 Task: Check the average views per listing of backyard in the last 1 year.
Action: Mouse moved to (718, 240)
Screenshot: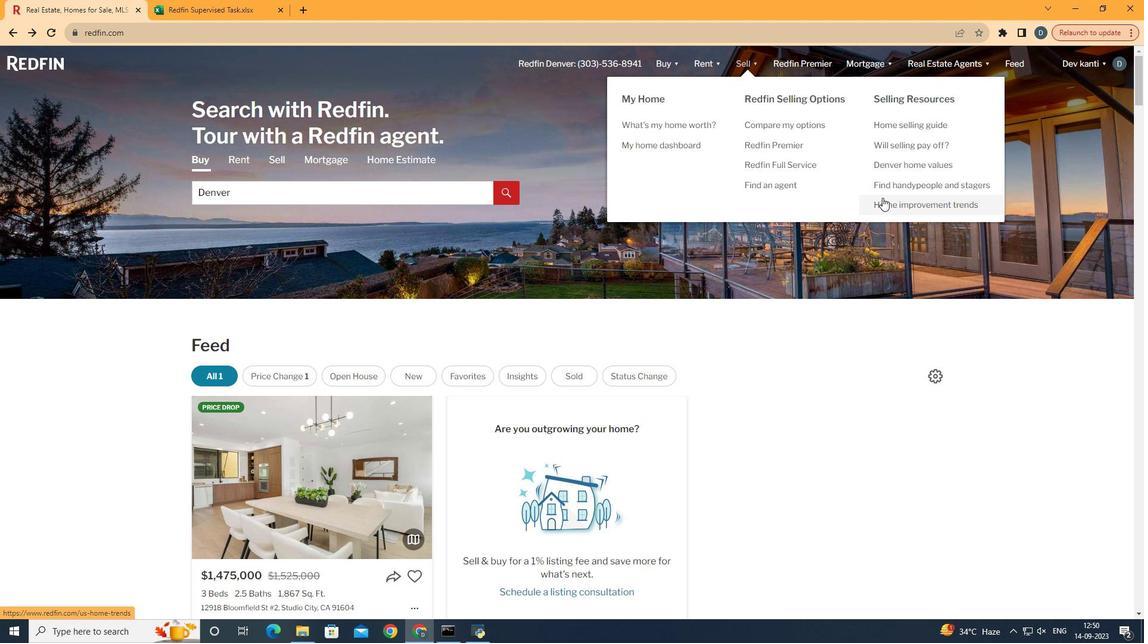 
Action: Mouse pressed left at (718, 240)
Screenshot: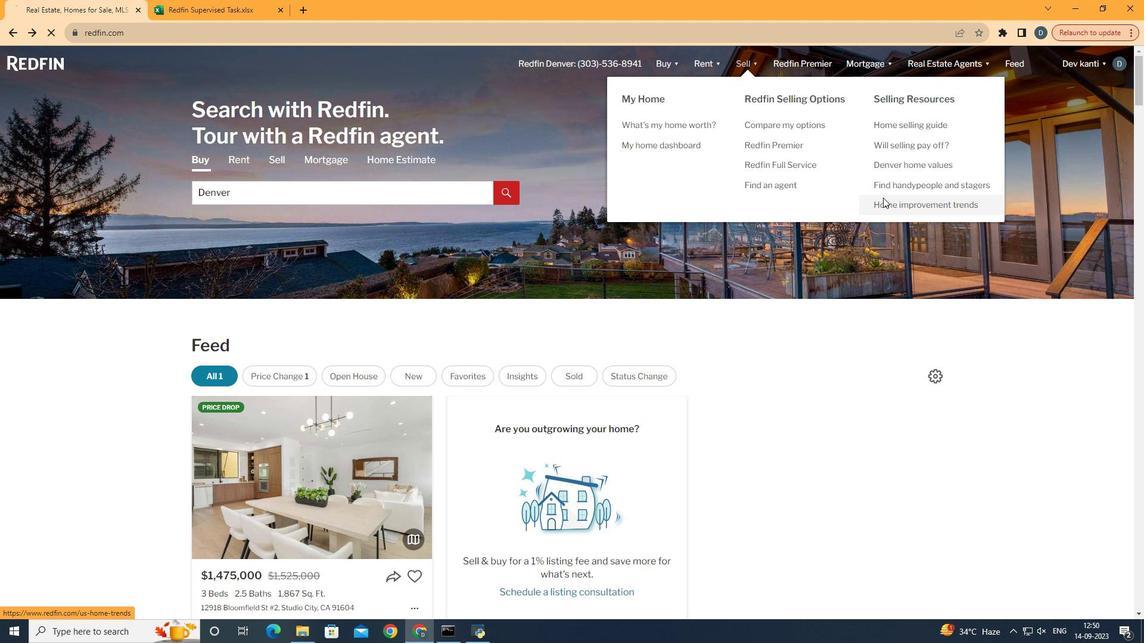 
Action: Mouse moved to (324, 265)
Screenshot: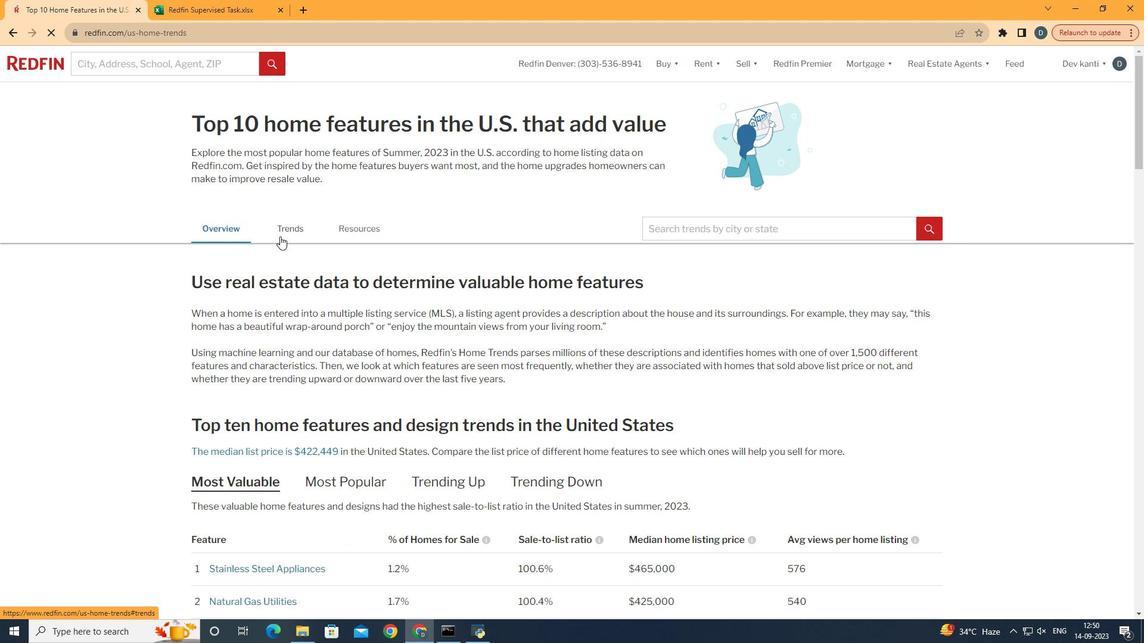
Action: Mouse pressed left at (324, 265)
Screenshot: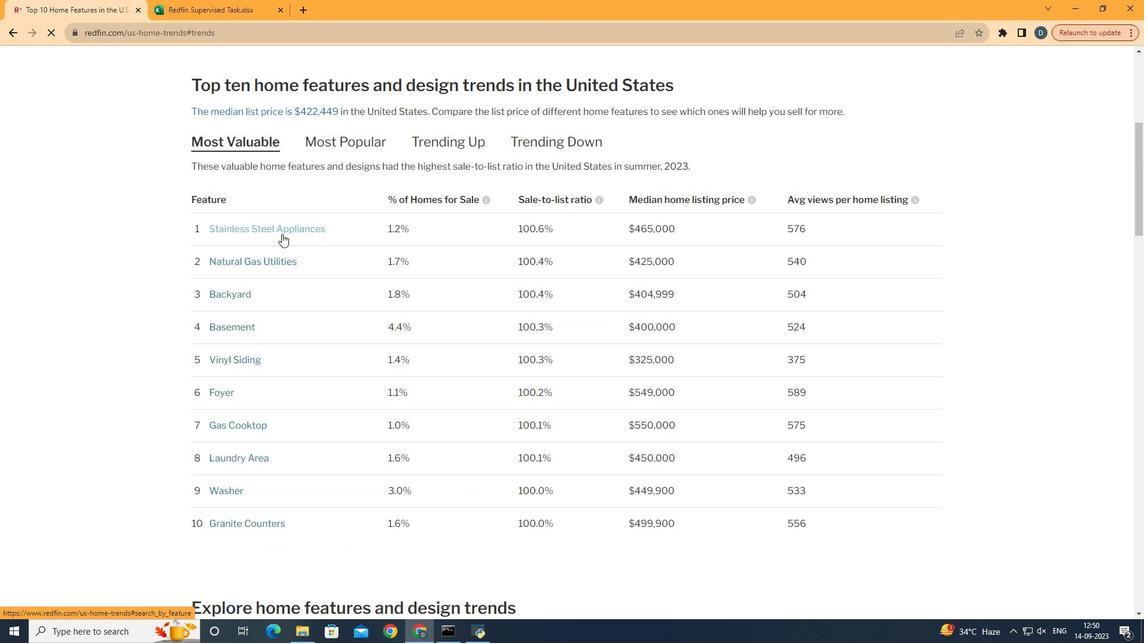 
Action: Mouse moved to (390, 323)
Screenshot: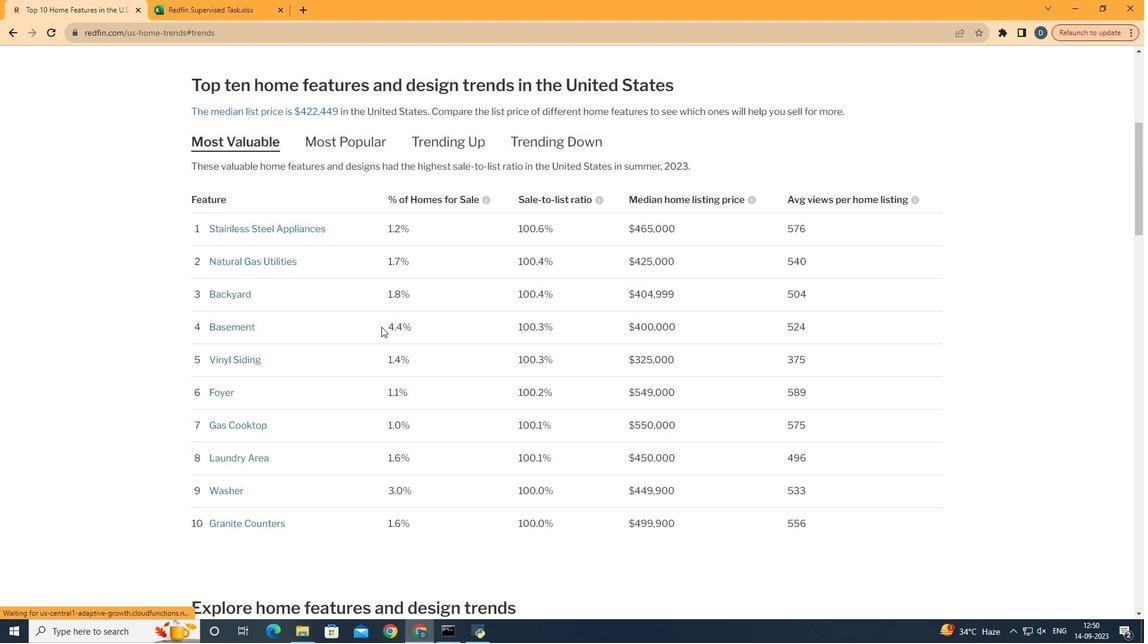 
Action: Mouse scrolled (390, 323) with delta (0, 0)
Screenshot: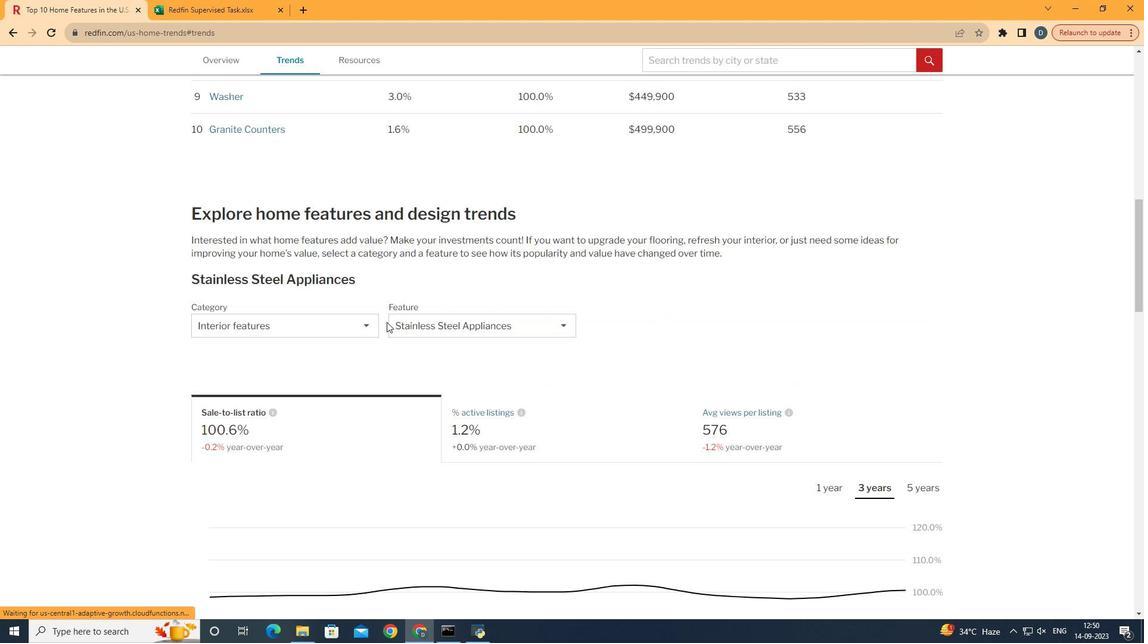 
Action: Mouse scrolled (390, 323) with delta (0, 0)
Screenshot: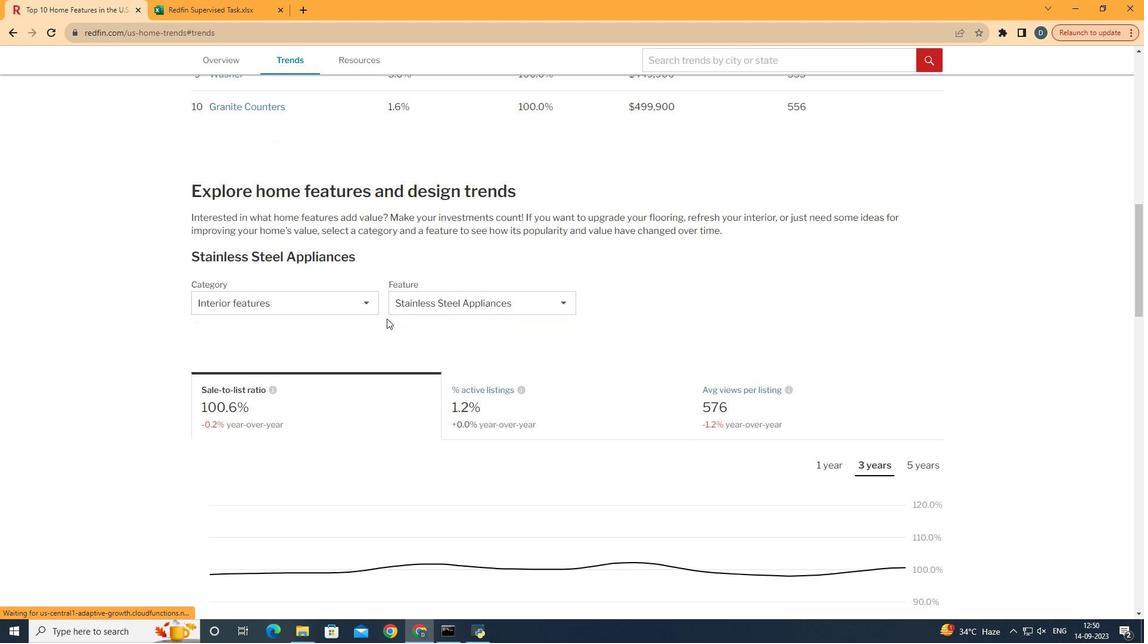 
Action: Mouse scrolled (390, 323) with delta (0, 0)
Screenshot: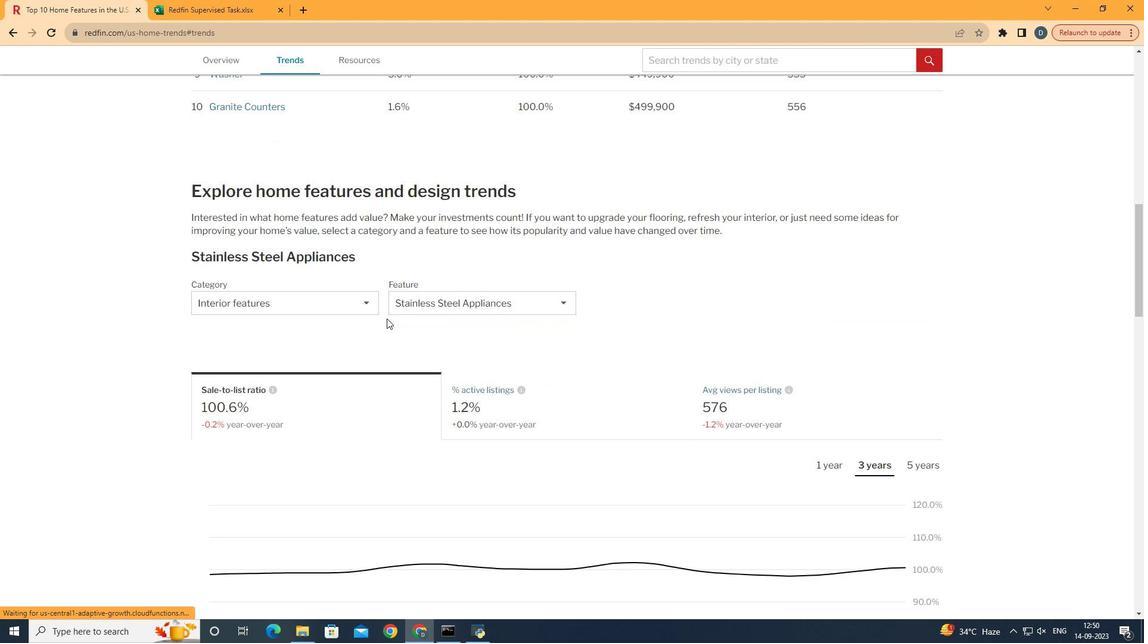 
Action: Mouse scrolled (390, 323) with delta (0, 0)
Screenshot: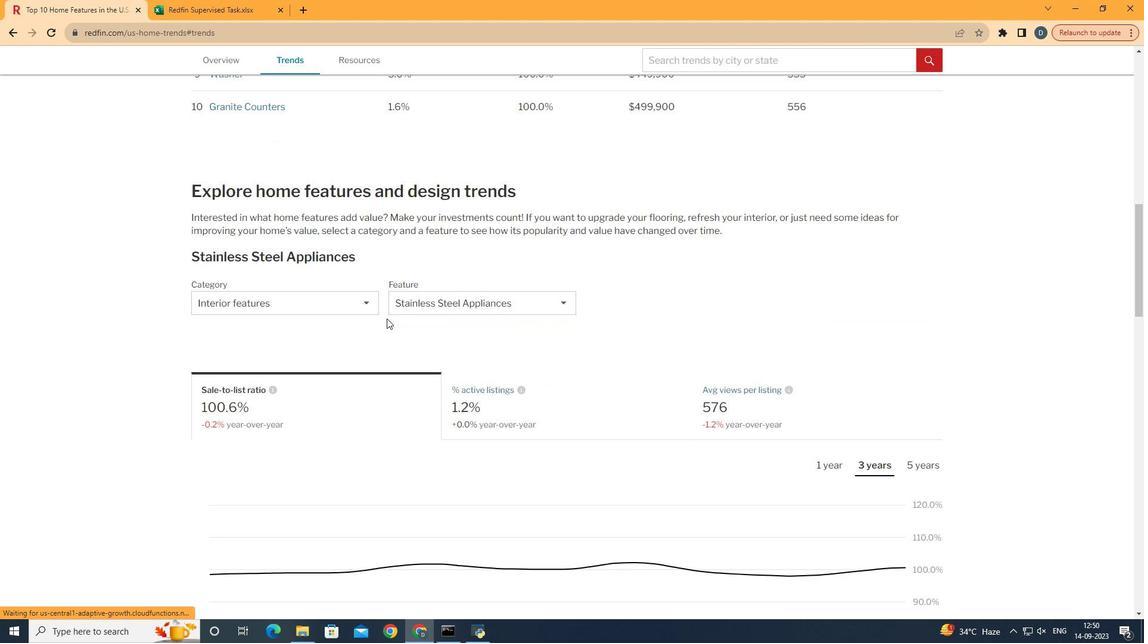 
Action: Mouse scrolled (390, 323) with delta (0, 0)
Screenshot: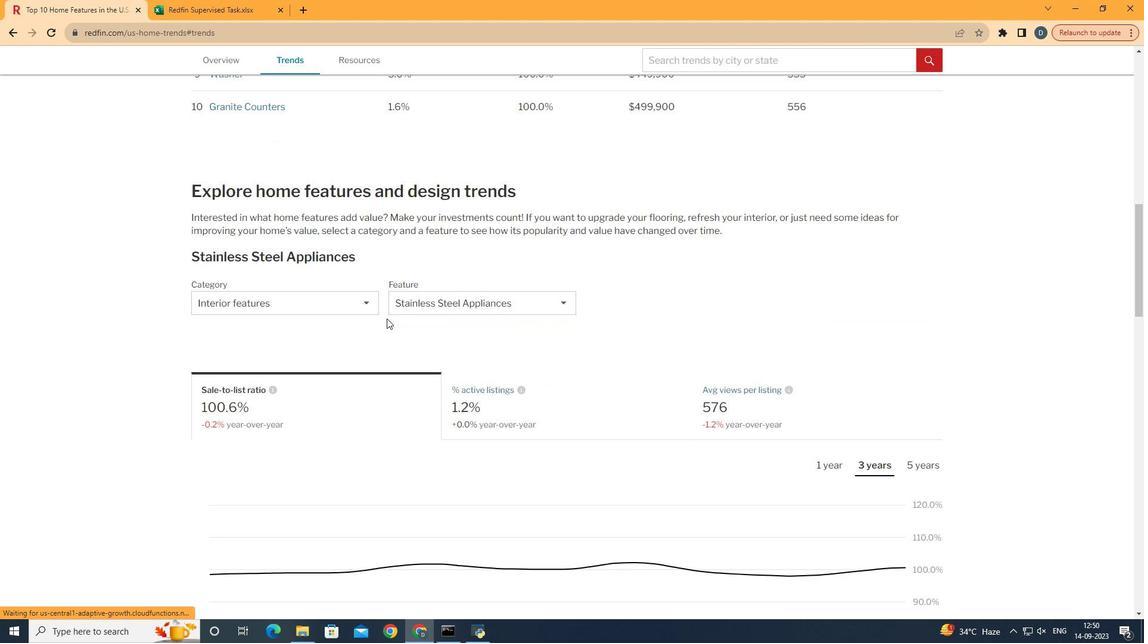 
Action: Mouse scrolled (390, 323) with delta (0, 0)
Screenshot: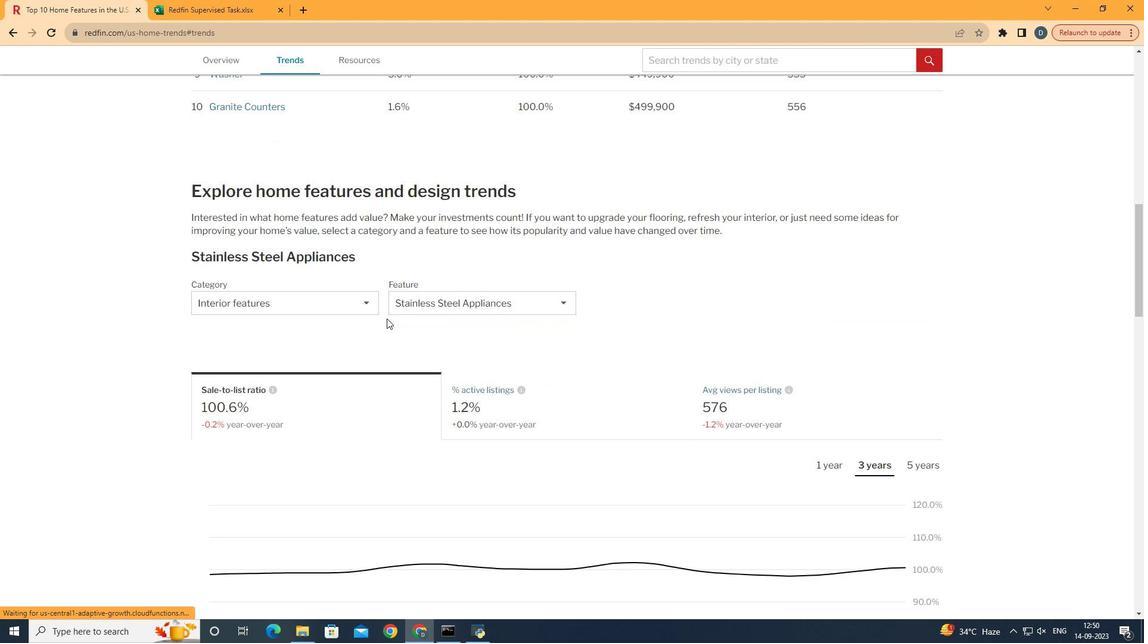 
Action: Mouse scrolled (390, 323) with delta (0, 0)
Screenshot: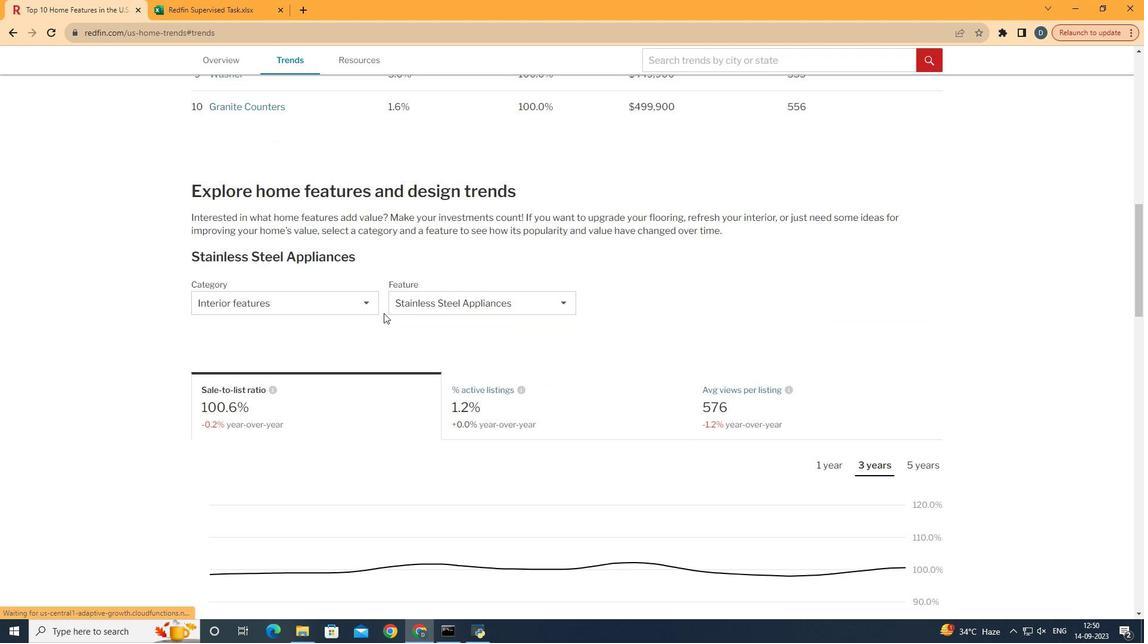 
Action: Mouse moved to (371, 313)
Screenshot: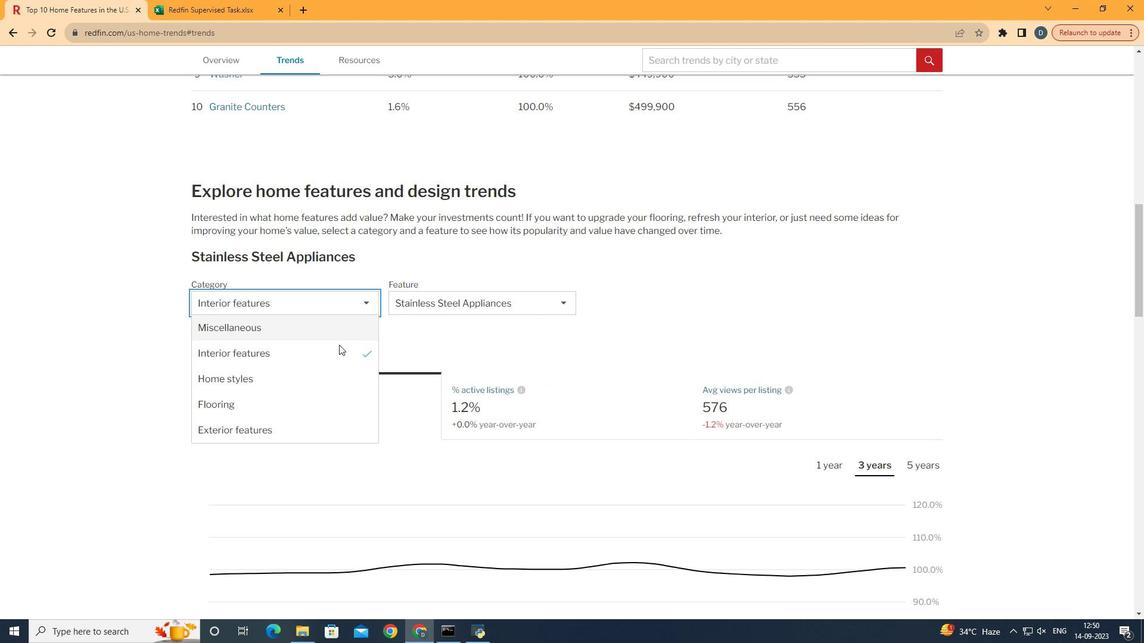 
Action: Mouse pressed left at (371, 313)
Screenshot: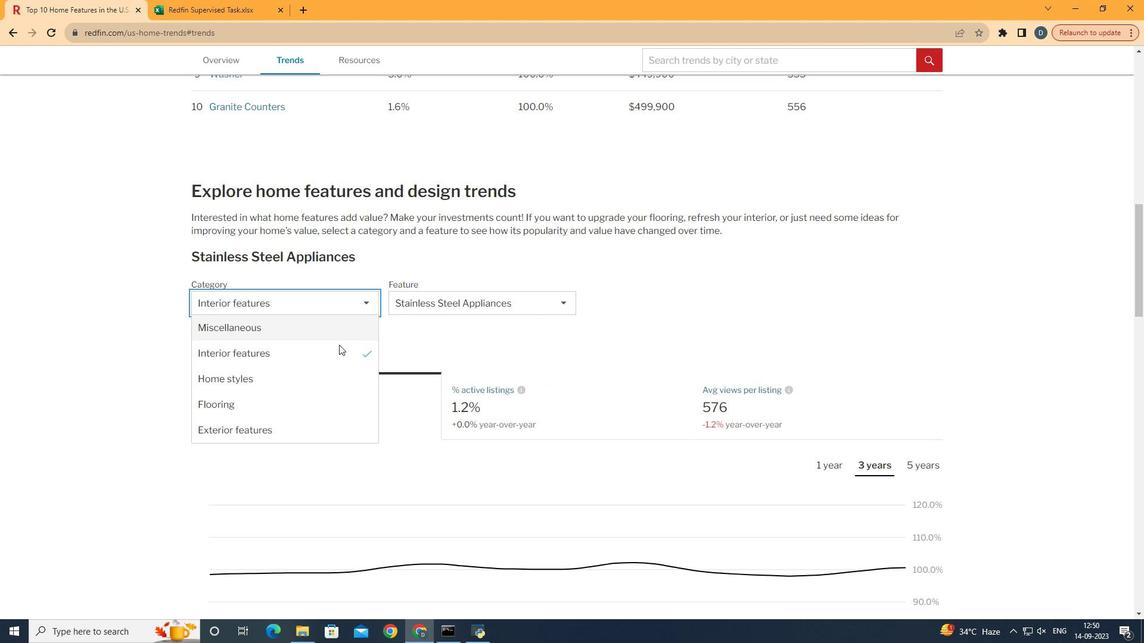
Action: Mouse moved to (372, 390)
Screenshot: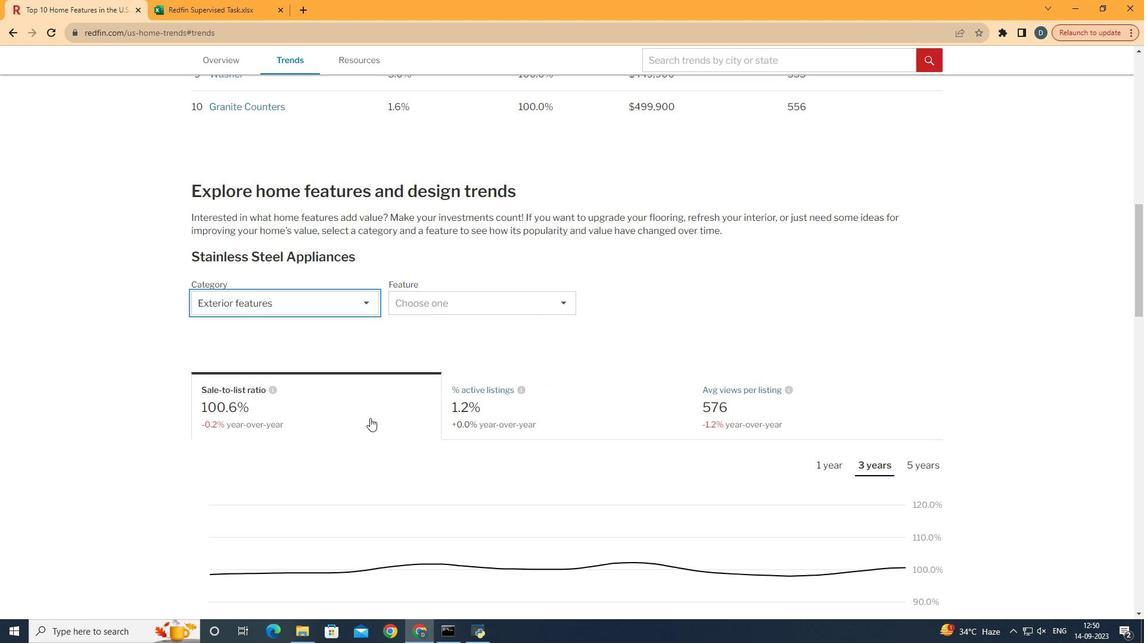 
Action: Mouse pressed left at (372, 390)
Screenshot: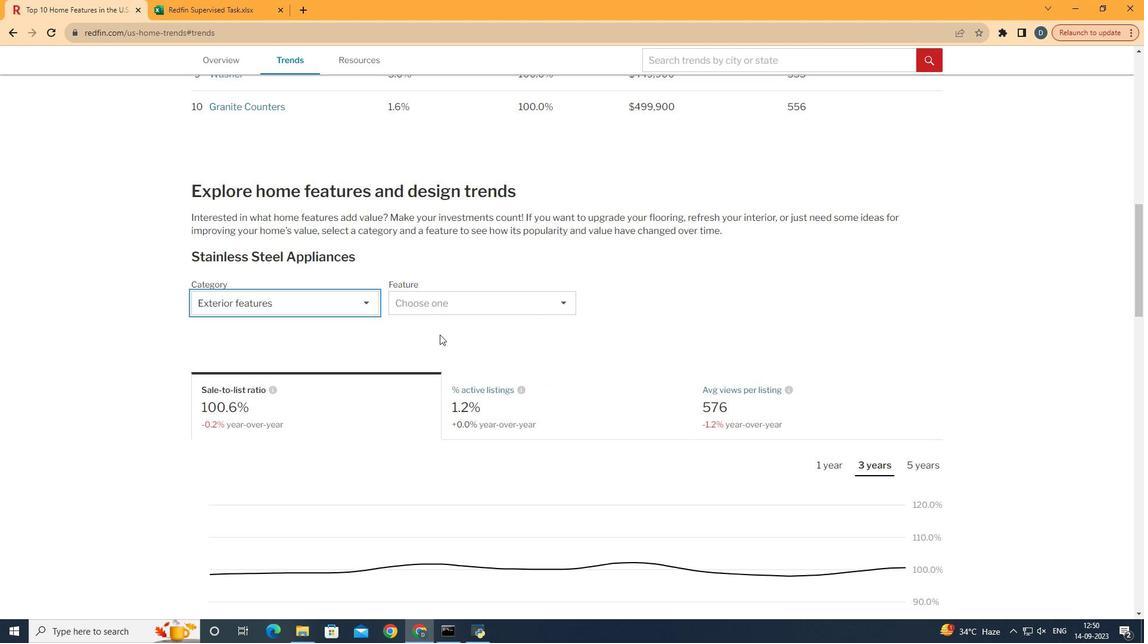 
Action: Mouse moved to (454, 311)
Screenshot: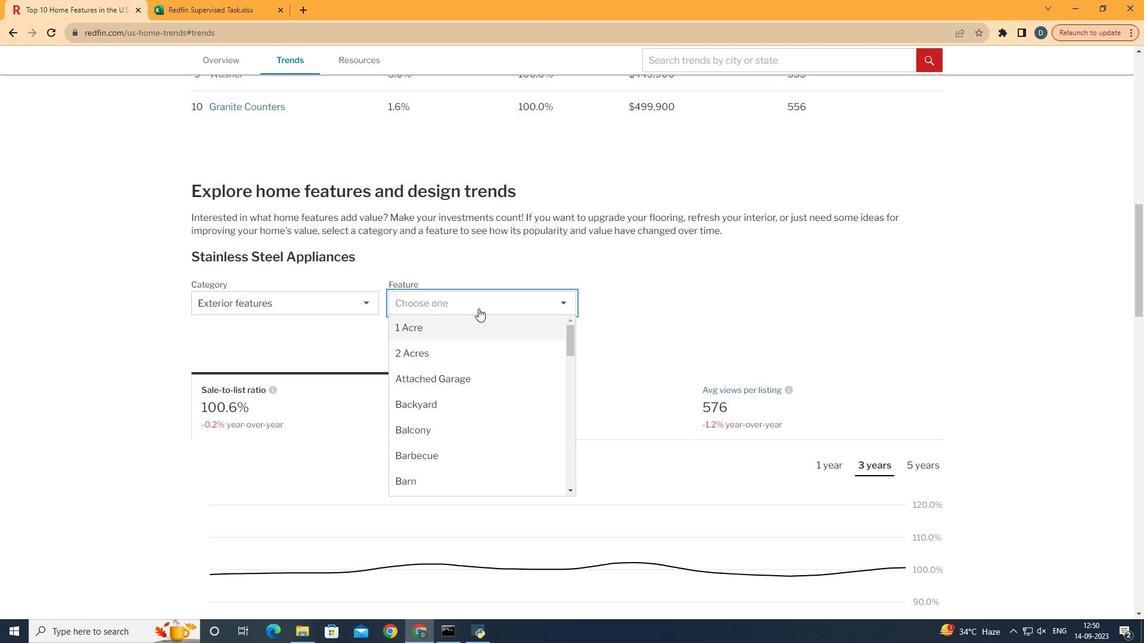 
Action: Mouse pressed left at (454, 311)
Screenshot: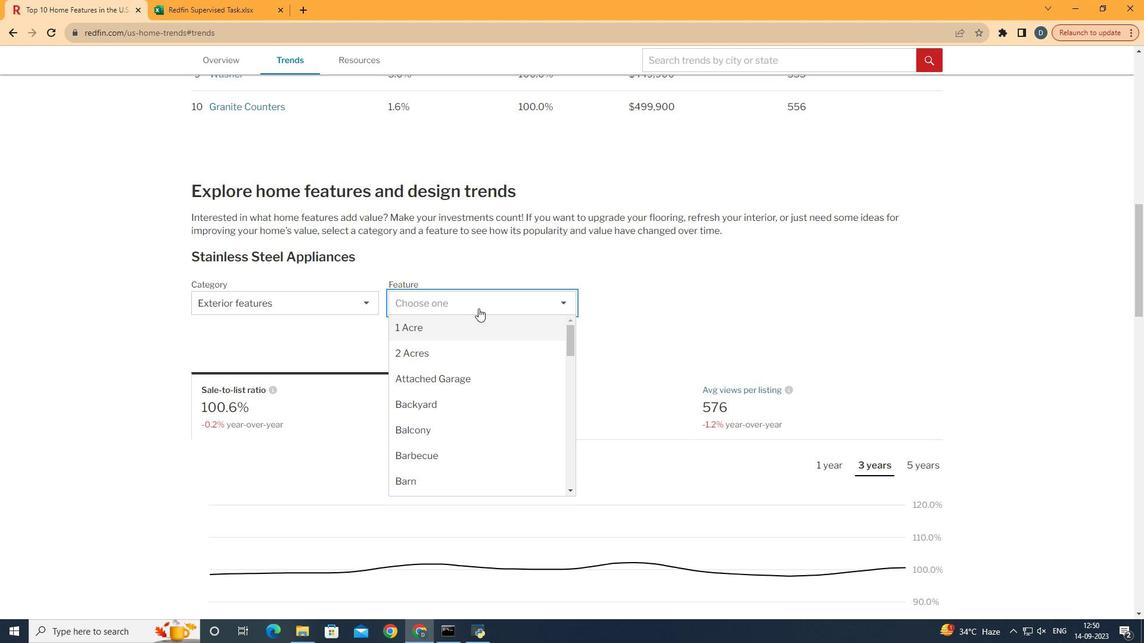 
Action: Mouse moved to (444, 377)
Screenshot: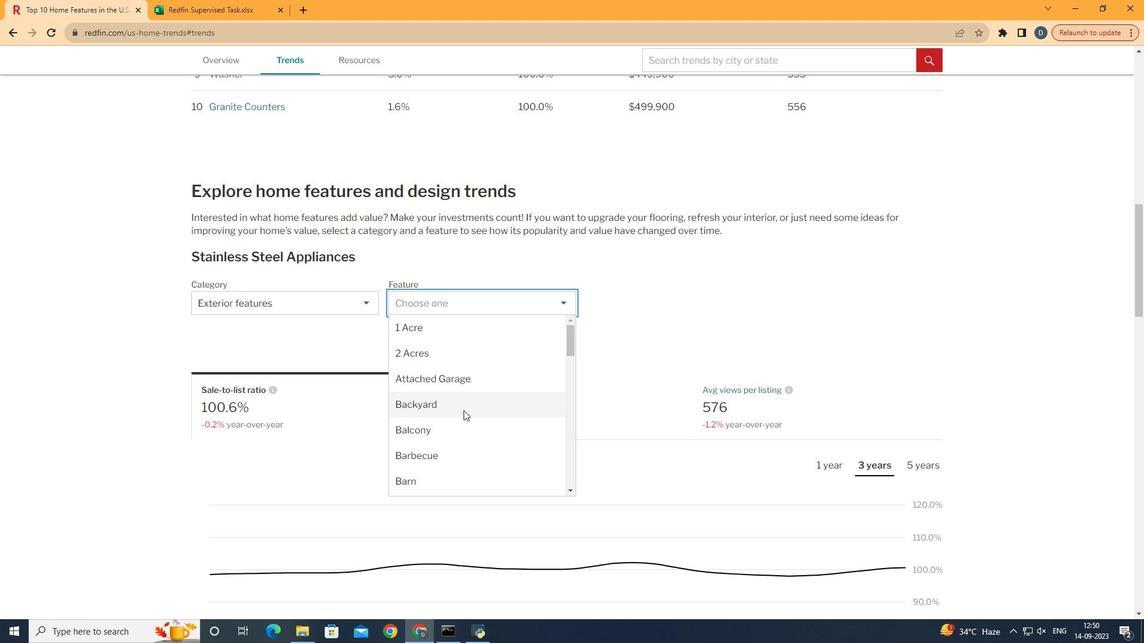 
Action: Mouse pressed left at (444, 377)
Screenshot: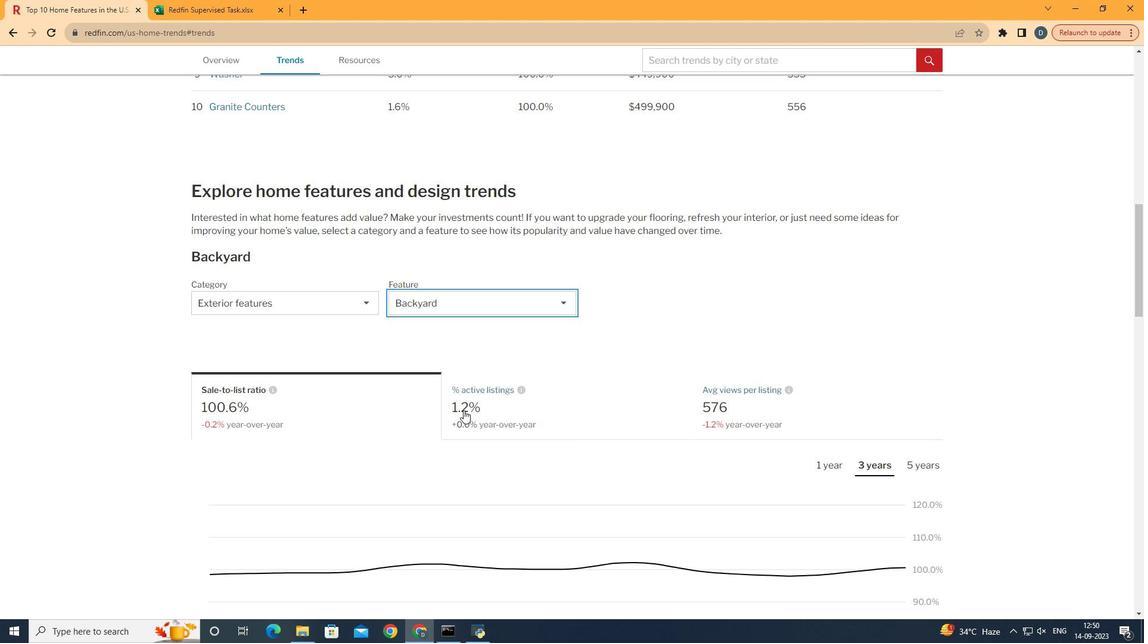 
Action: Mouse moved to (529, 293)
Screenshot: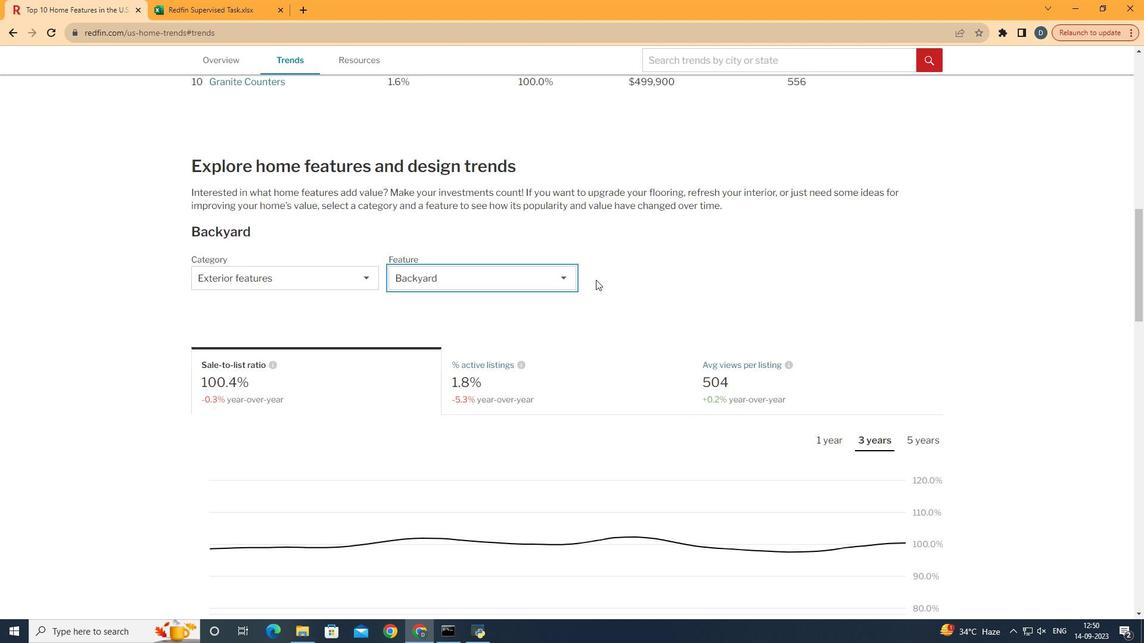 
Action: Mouse scrolled (529, 292) with delta (0, 0)
Screenshot: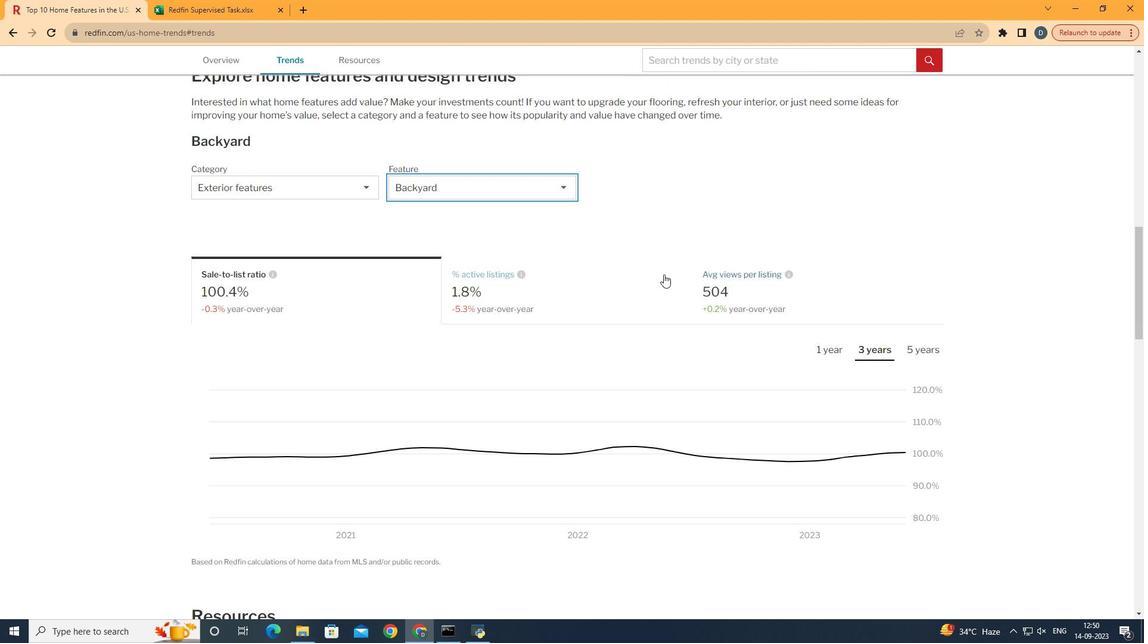 
Action: Mouse scrolled (529, 292) with delta (0, 0)
Screenshot: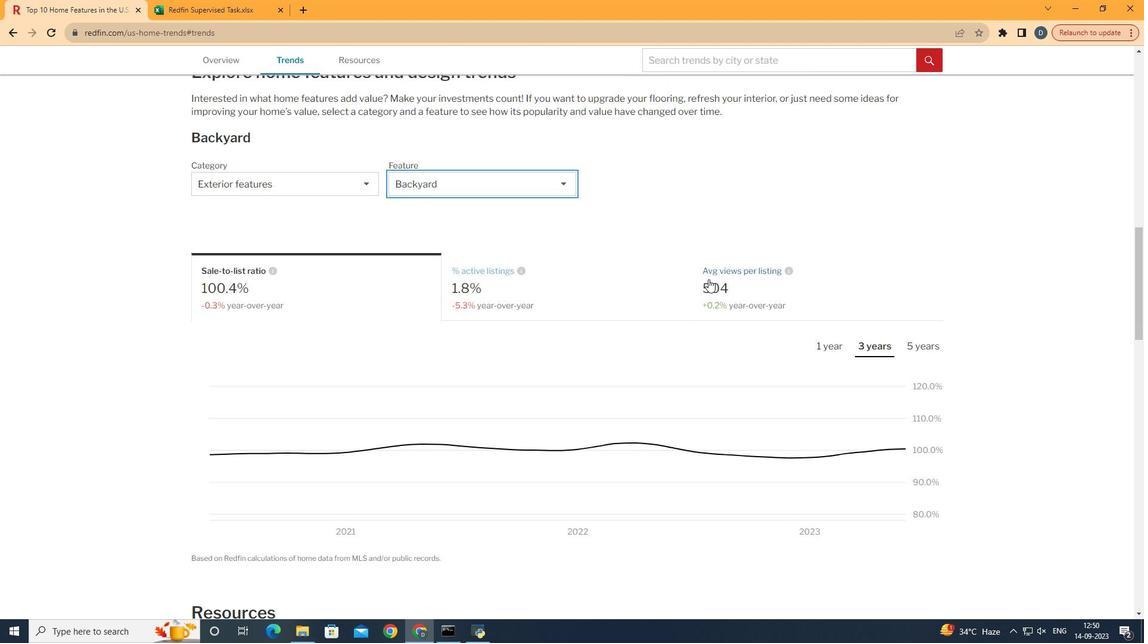 
Action: Mouse moved to (678, 314)
Screenshot: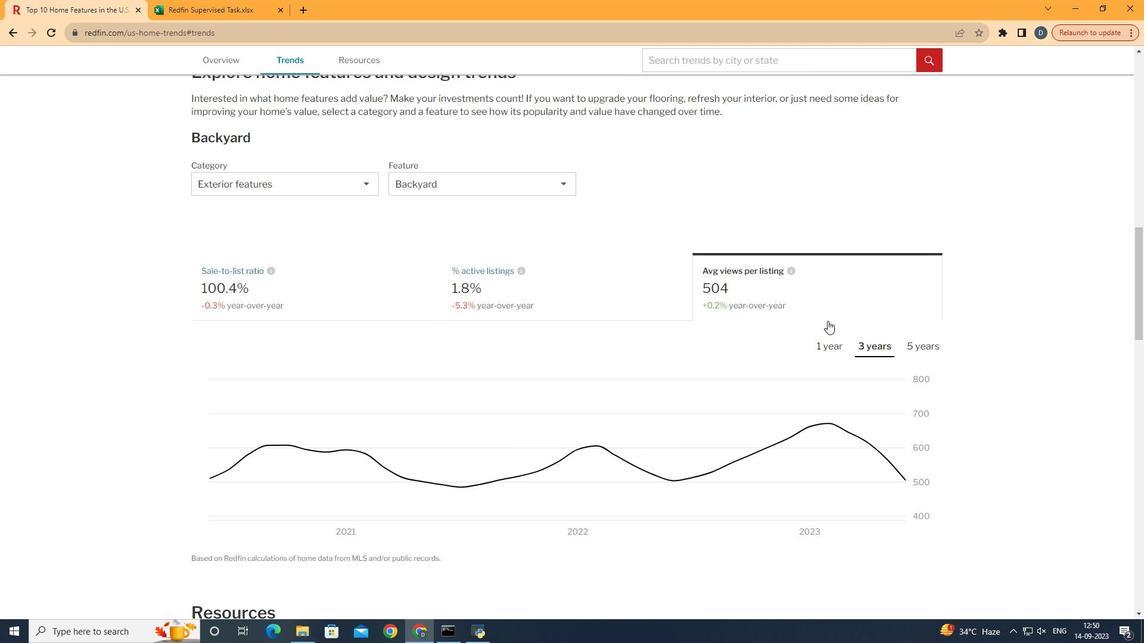 
Action: Mouse pressed left at (678, 314)
Screenshot: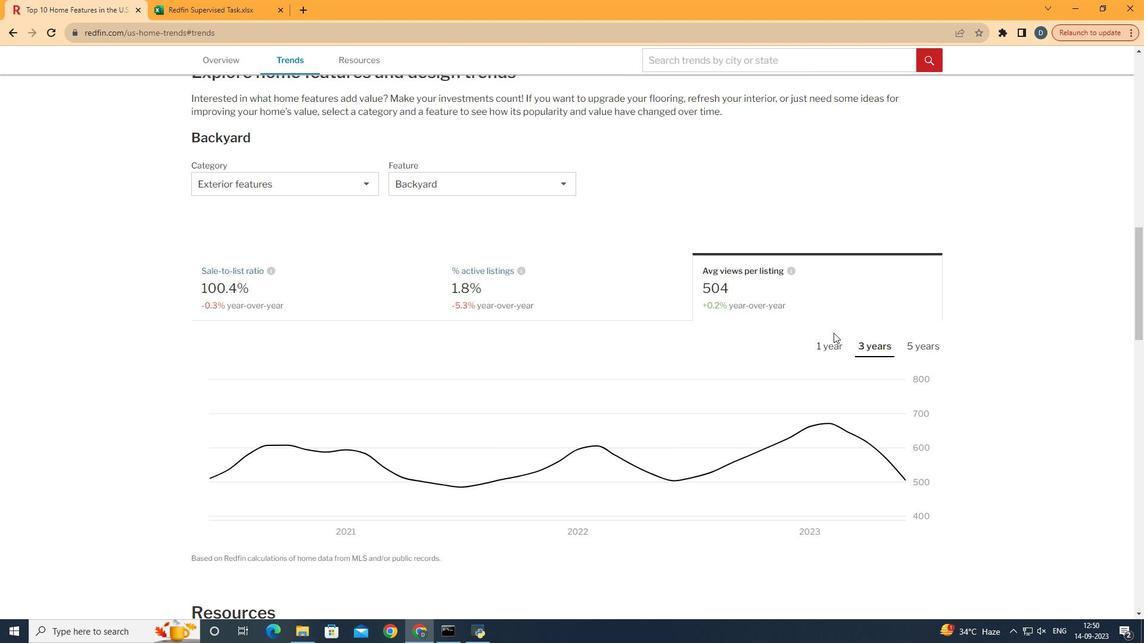 
Action: Mouse moved to (683, 335)
Screenshot: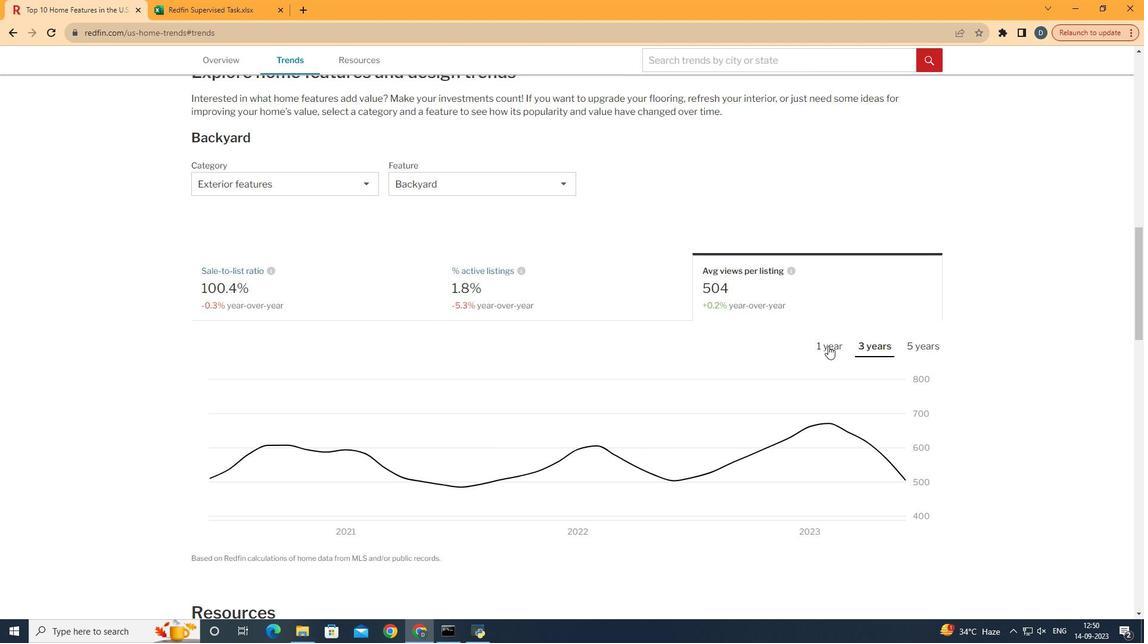 
Action: Mouse pressed left at (683, 335)
Screenshot: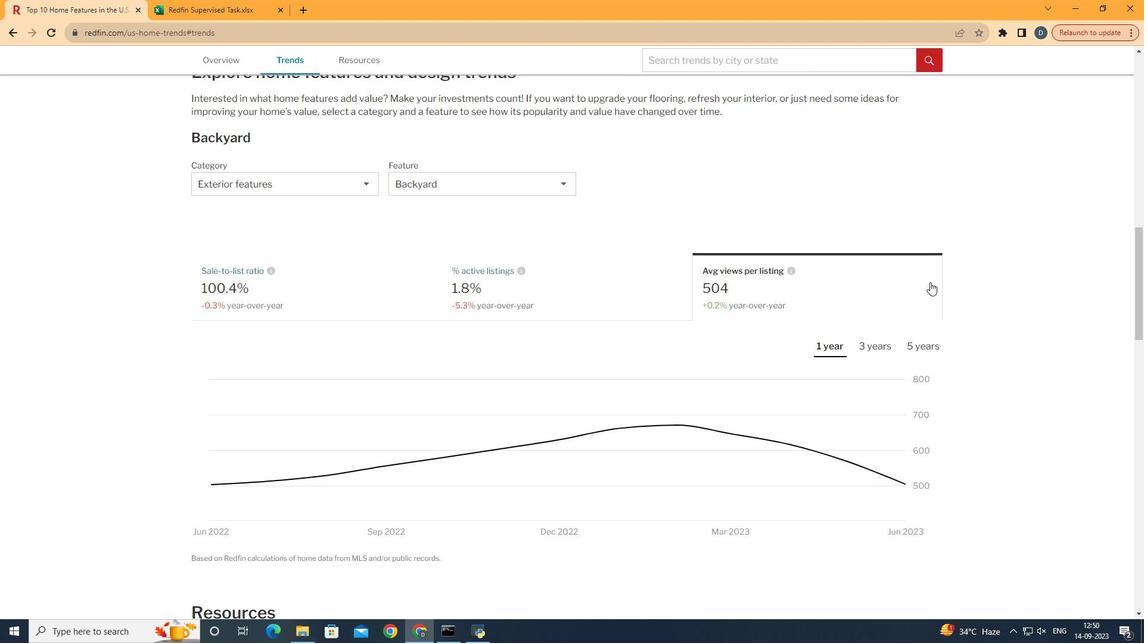 
Action: Mouse moved to (750, 297)
Screenshot: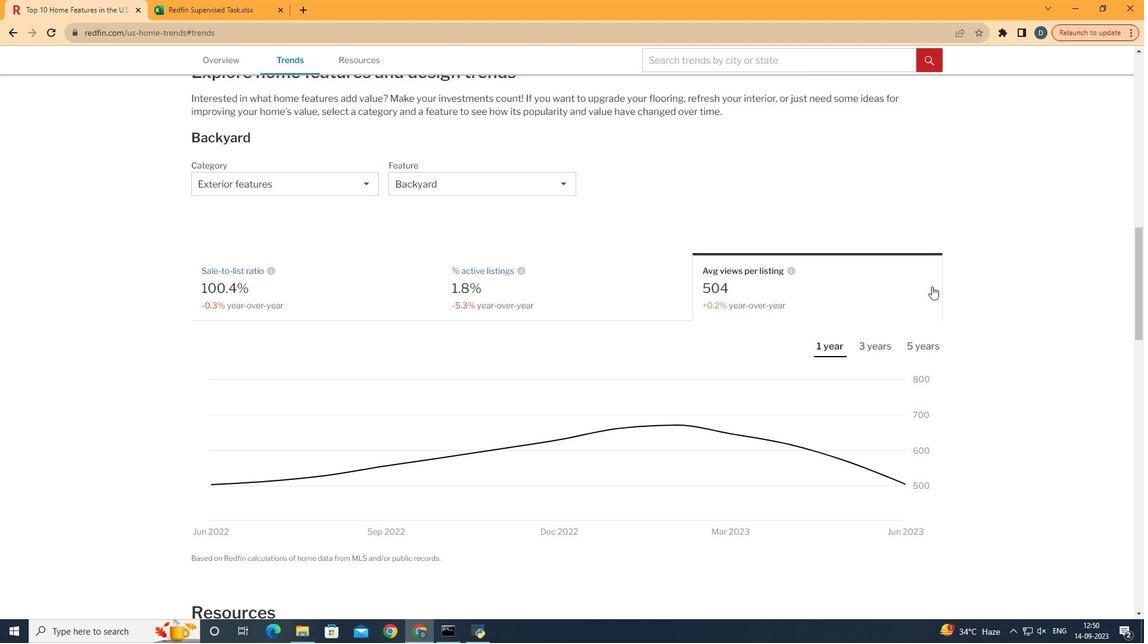 
